 Task: Create a rule when a start date Less than 1 hours ago is removed from a card by anyone.
Action: Mouse moved to (1053, 271)
Screenshot: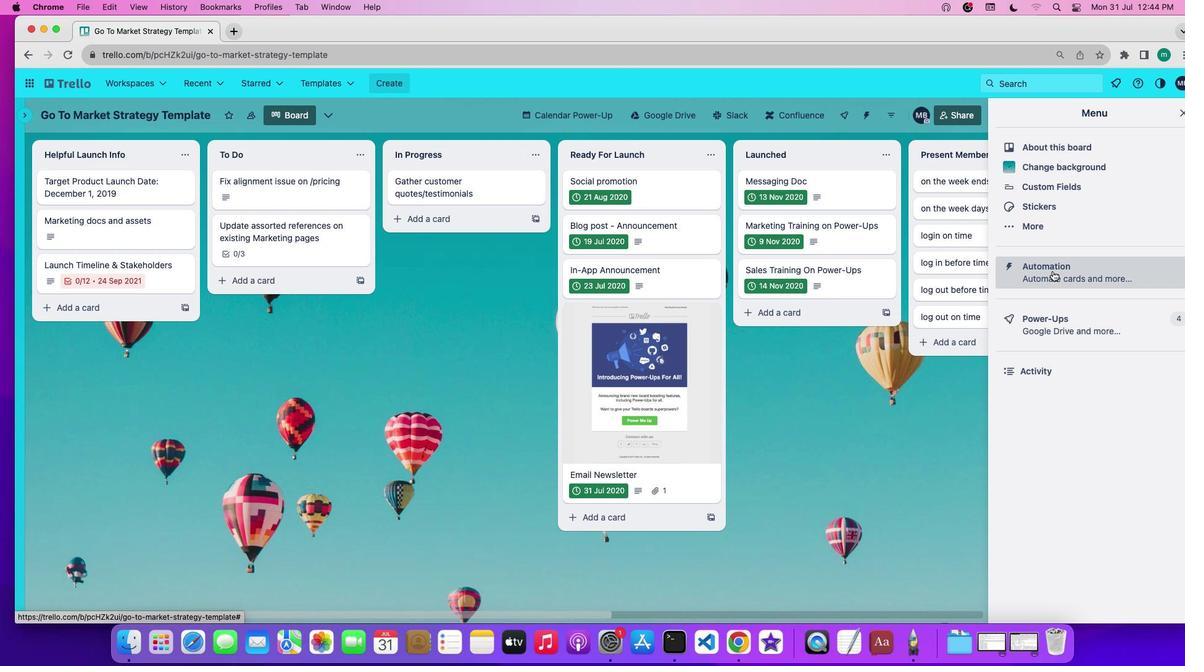
Action: Mouse pressed left at (1053, 271)
Screenshot: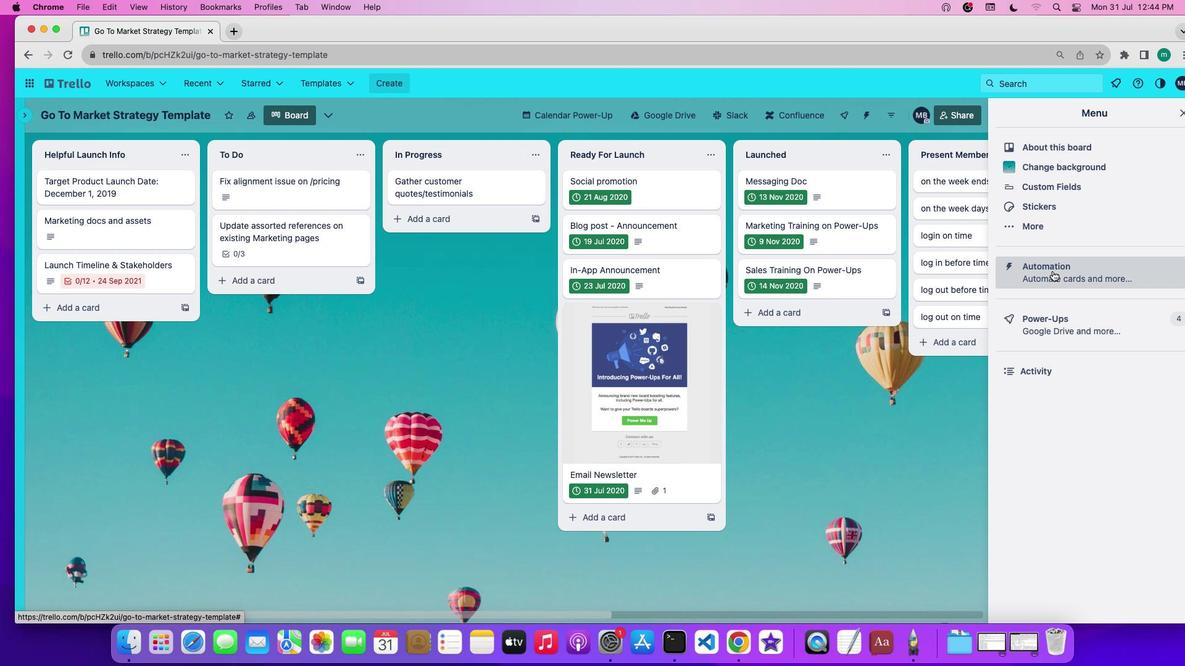 
Action: Mouse moved to (95, 214)
Screenshot: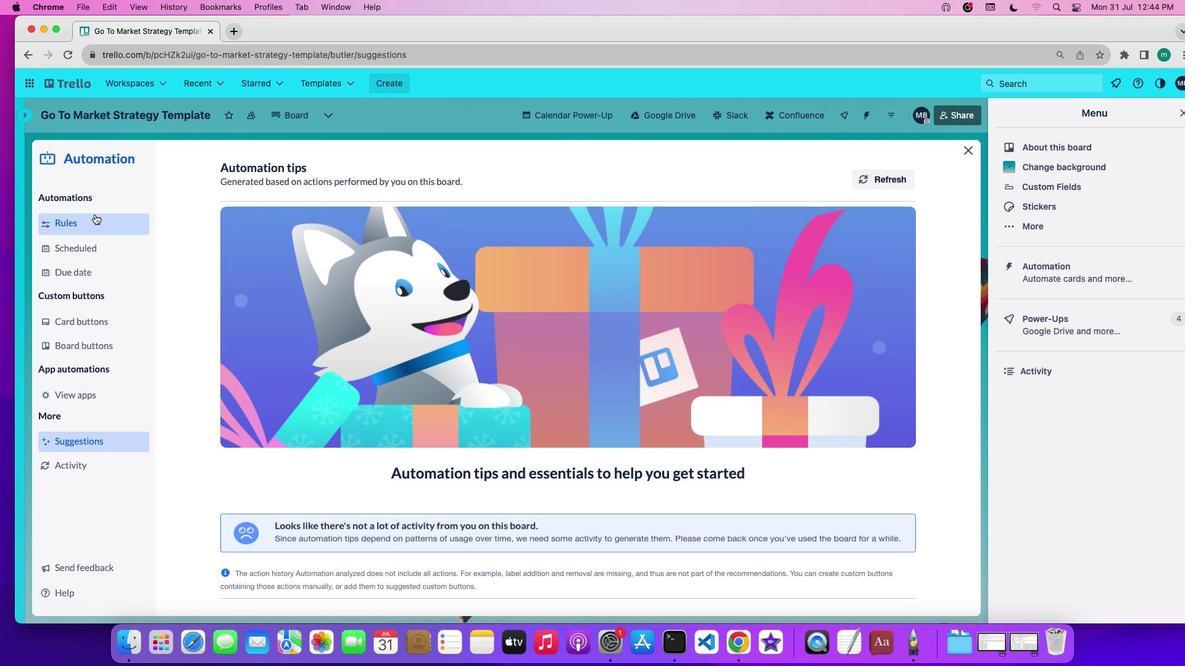 
Action: Mouse pressed left at (95, 214)
Screenshot: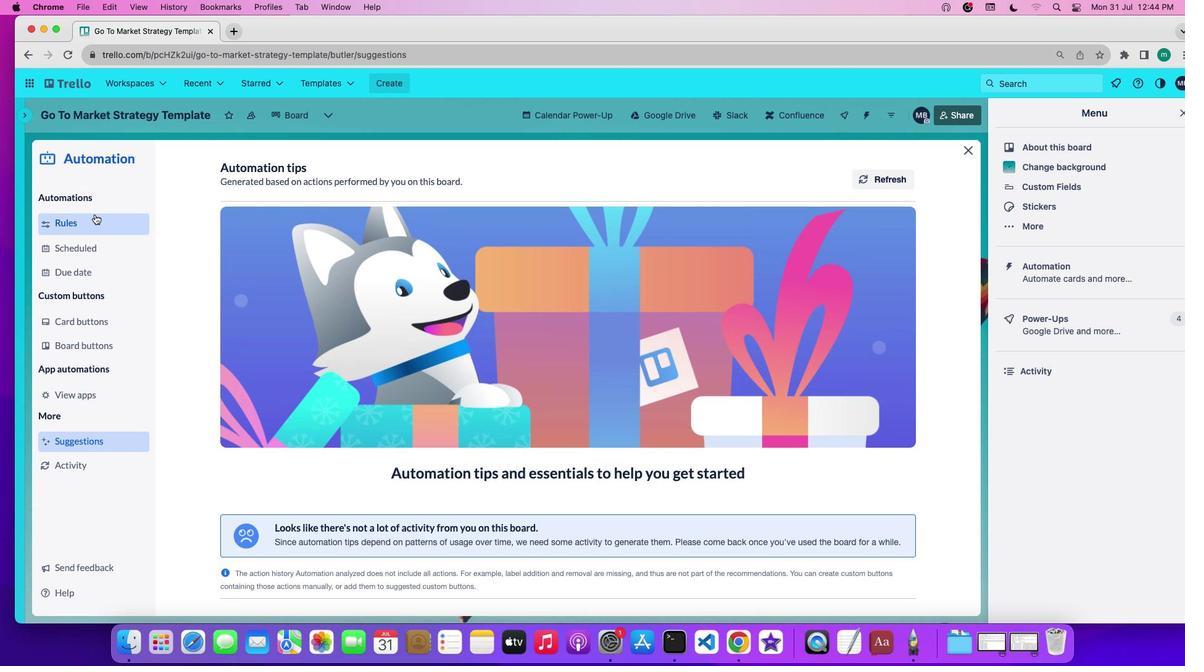 
Action: Mouse moved to (303, 450)
Screenshot: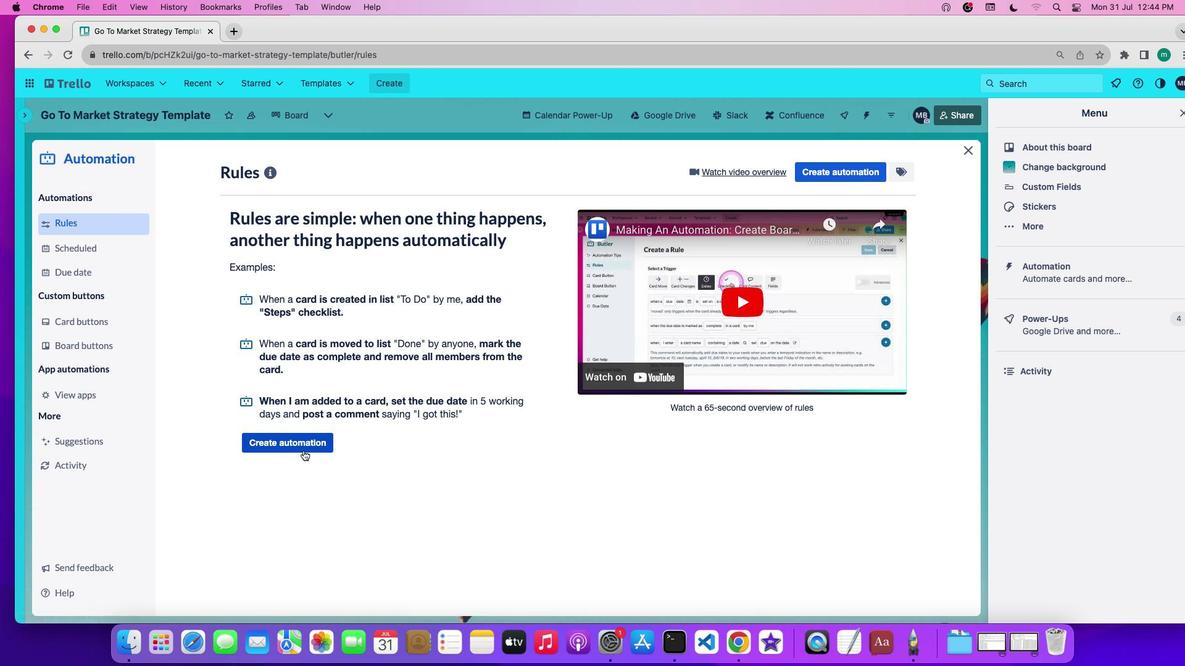 
Action: Mouse pressed left at (303, 450)
Screenshot: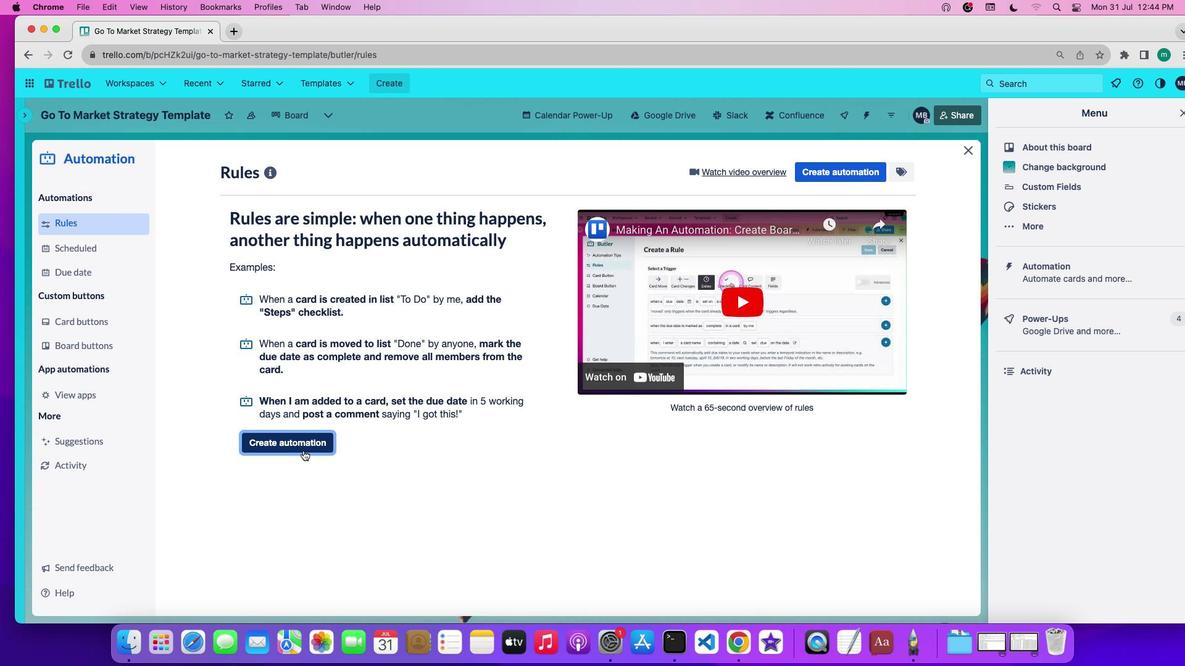 
Action: Mouse moved to (505, 282)
Screenshot: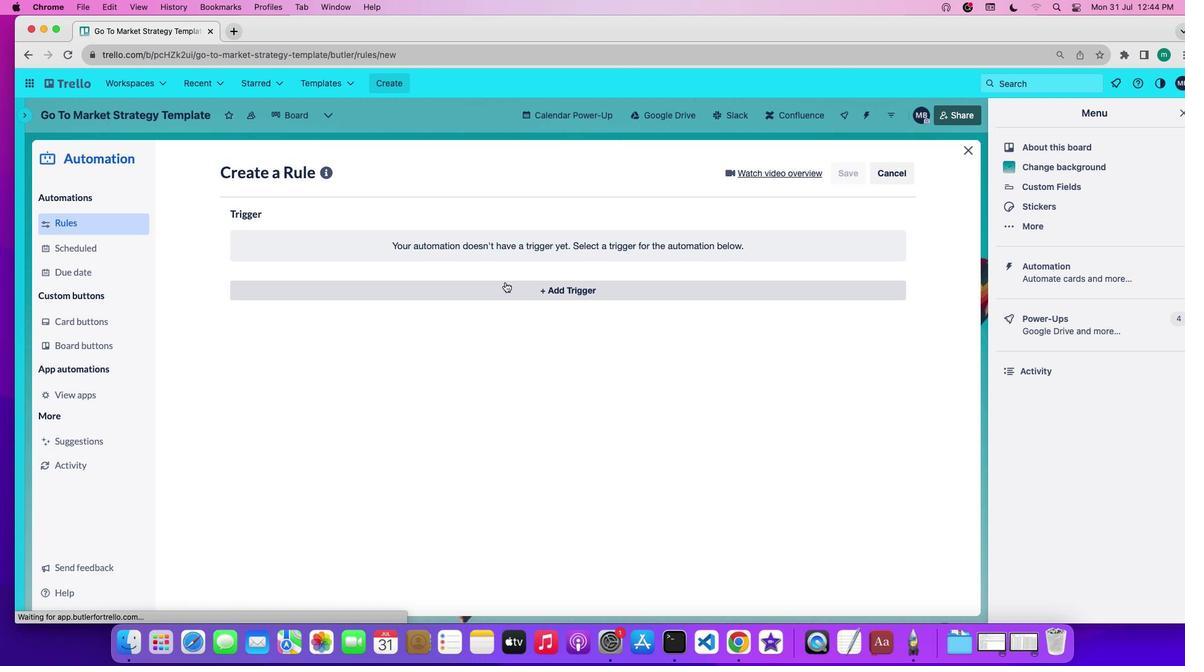 
Action: Mouse pressed left at (505, 282)
Screenshot: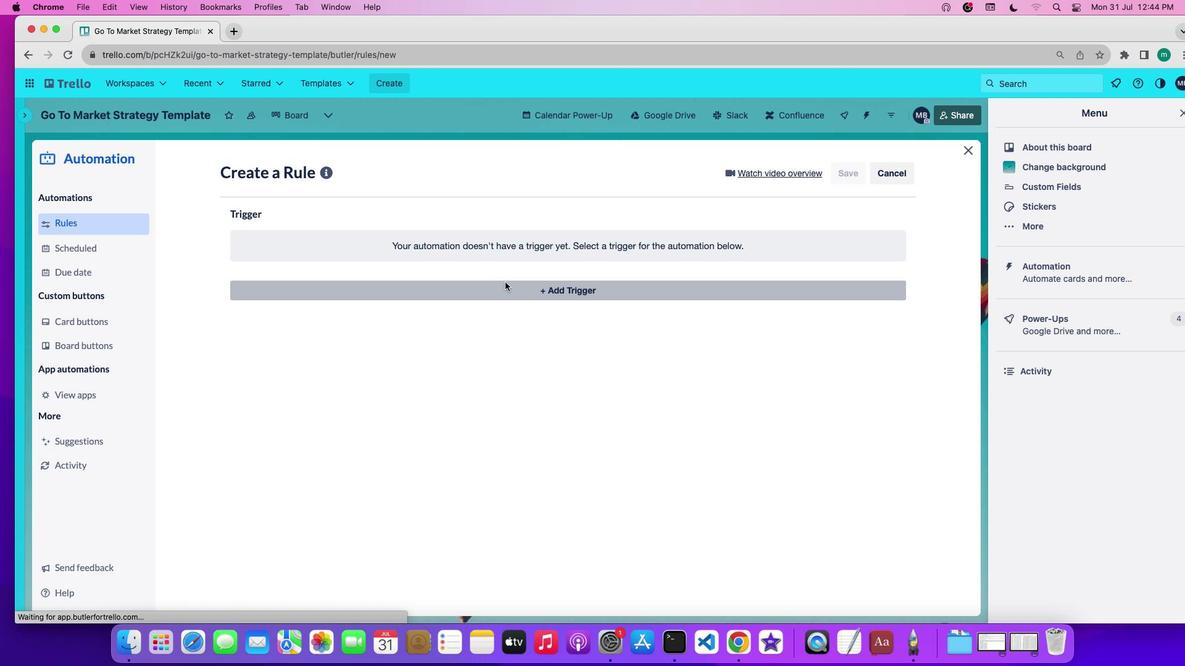 
Action: Mouse moved to (374, 328)
Screenshot: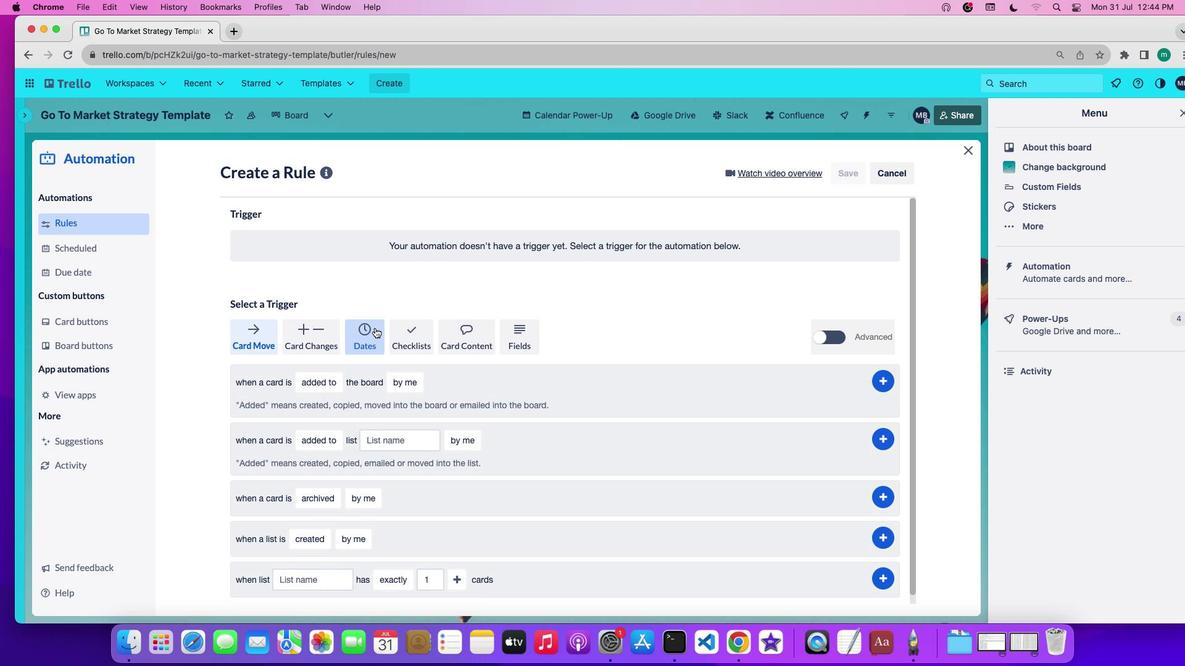 
Action: Mouse pressed left at (374, 328)
Screenshot: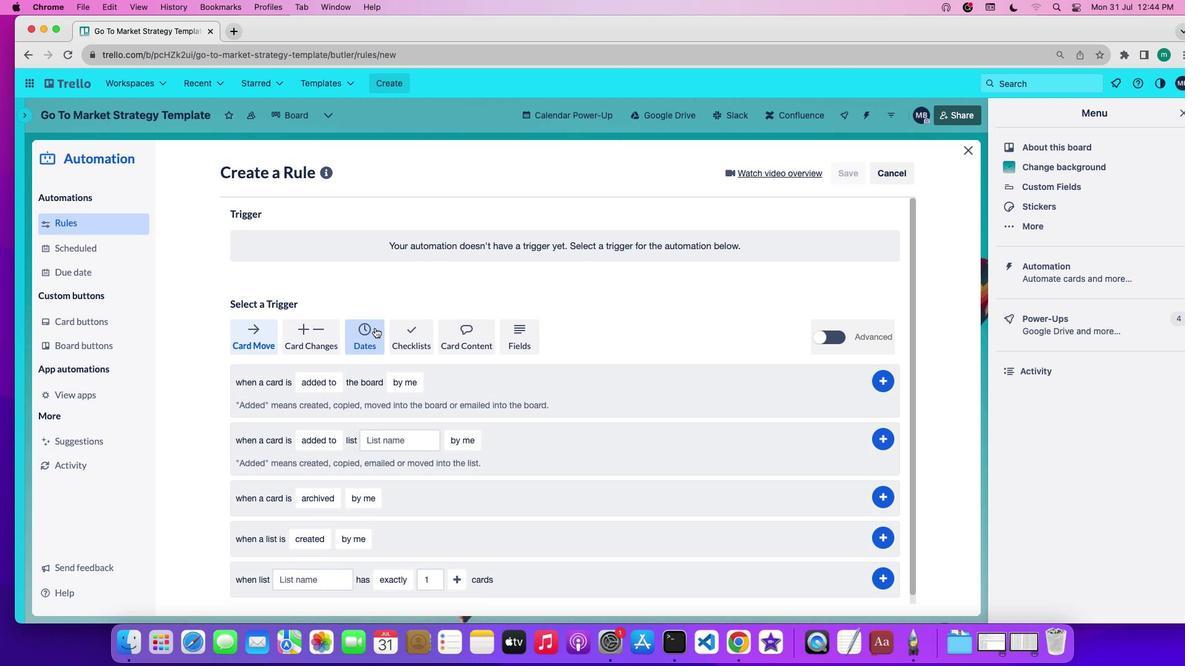 
Action: Mouse moved to (288, 382)
Screenshot: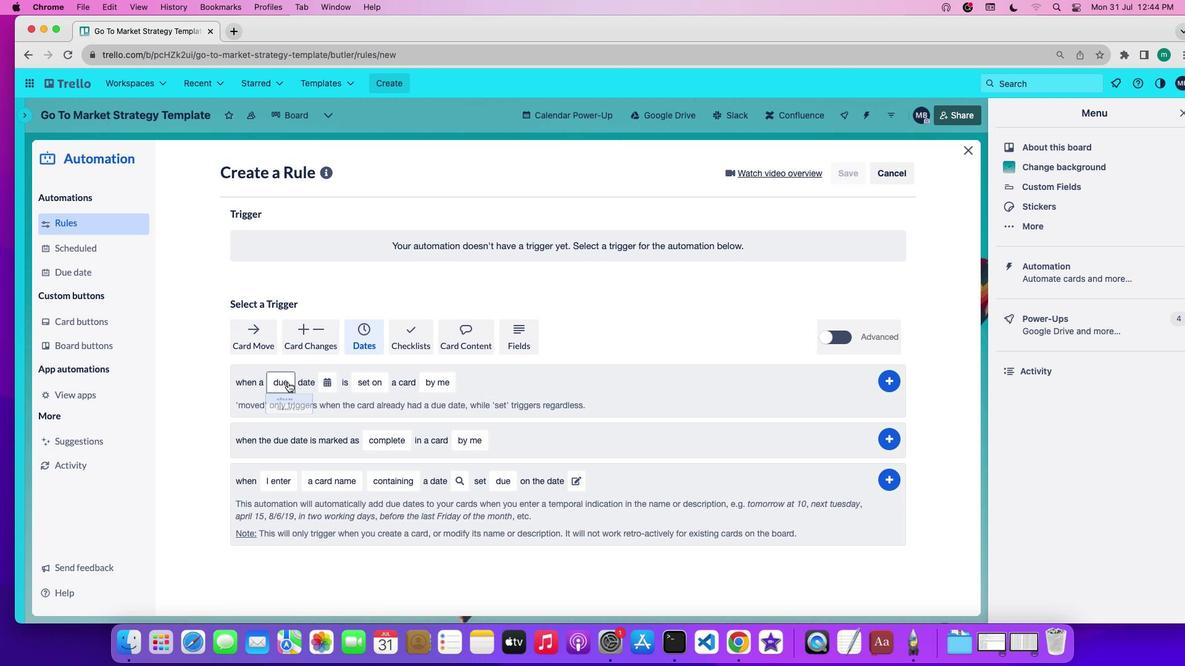 
Action: Mouse pressed left at (288, 382)
Screenshot: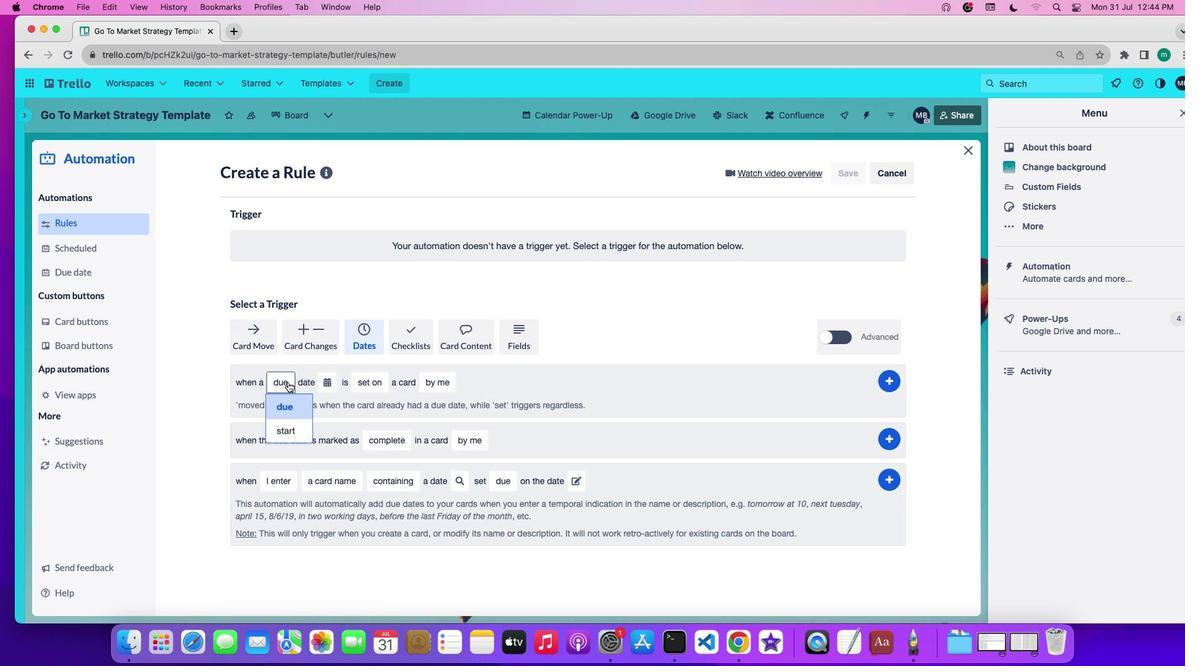 
Action: Mouse moved to (295, 431)
Screenshot: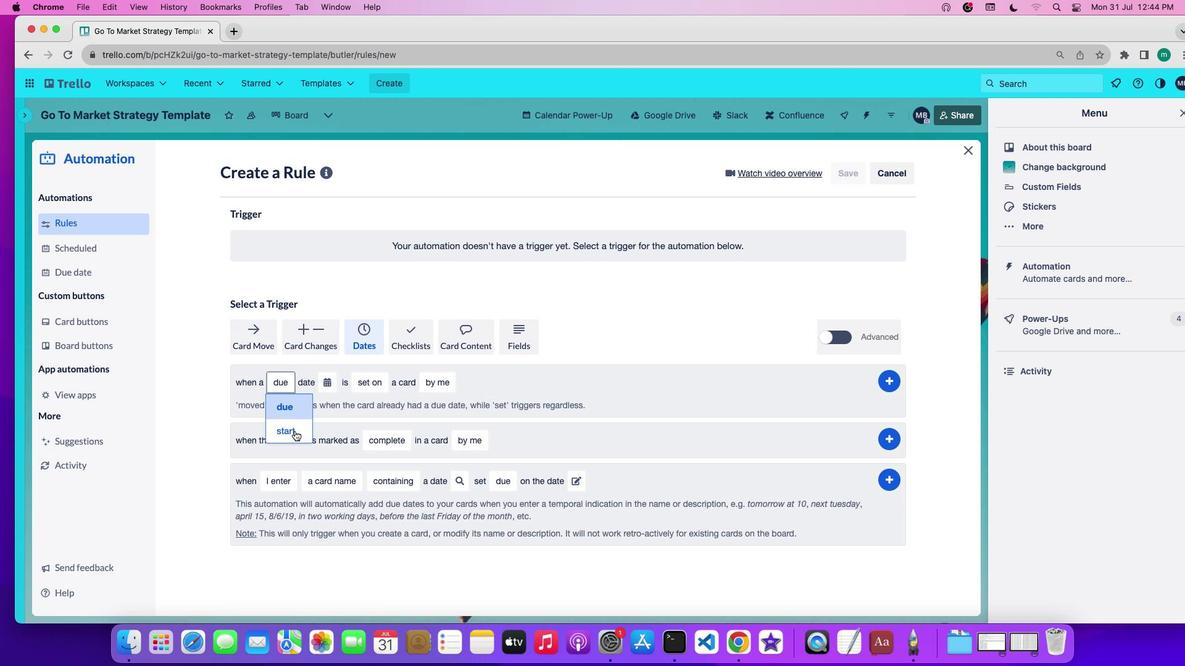 
Action: Mouse pressed left at (295, 431)
Screenshot: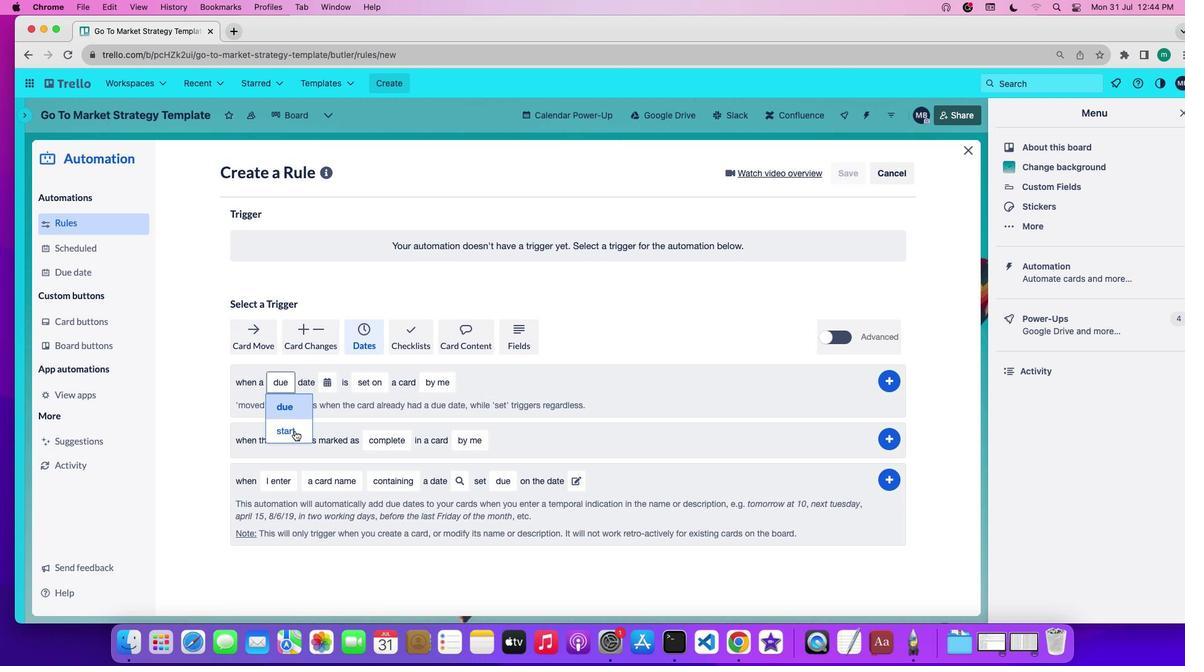 
Action: Mouse moved to (335, 379)
Screenshot: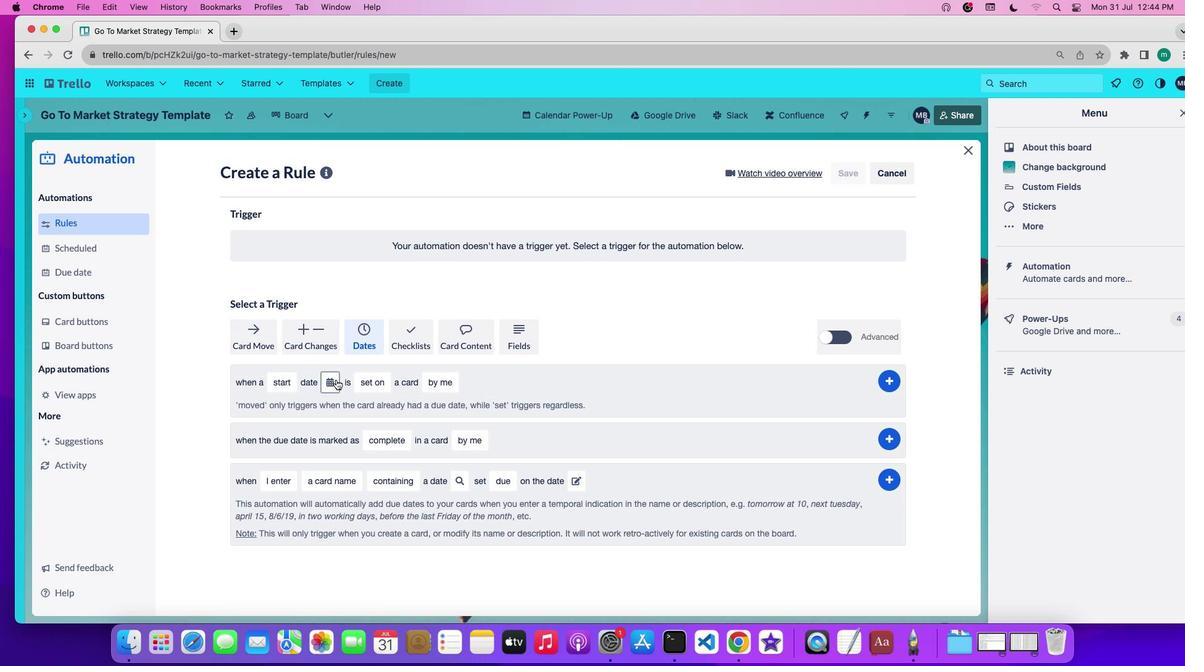 
Action: Mouse pressed left at (335, 379)
Screenshot: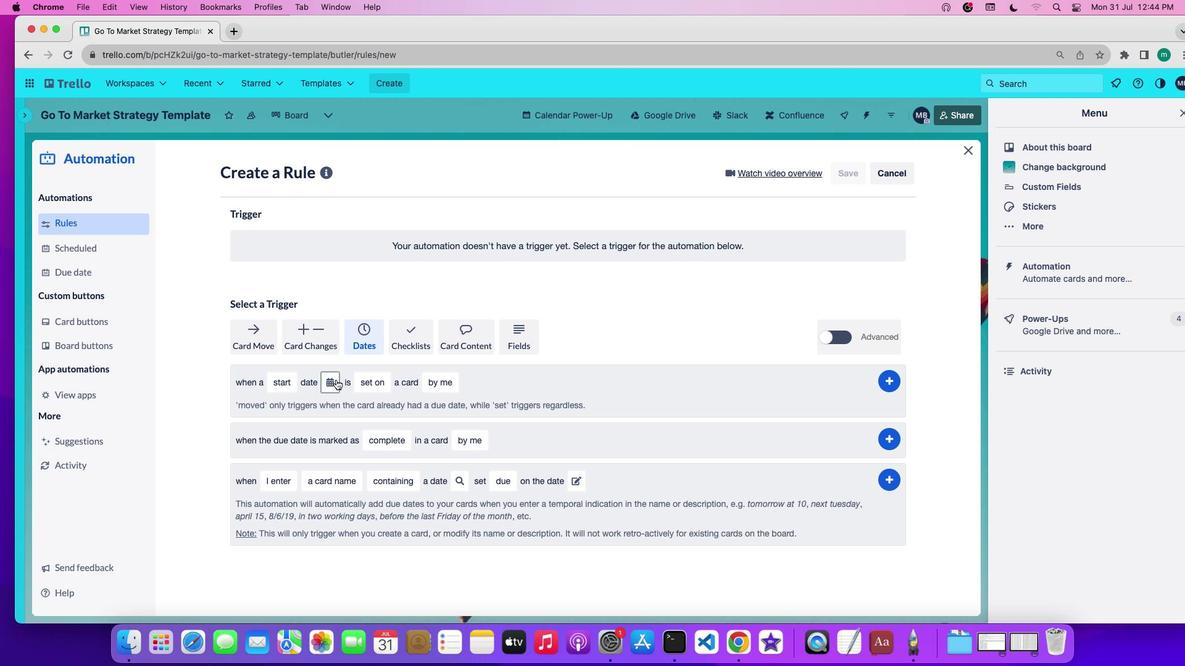 
Action: Mouse moved to (343, 454)
Screenshot: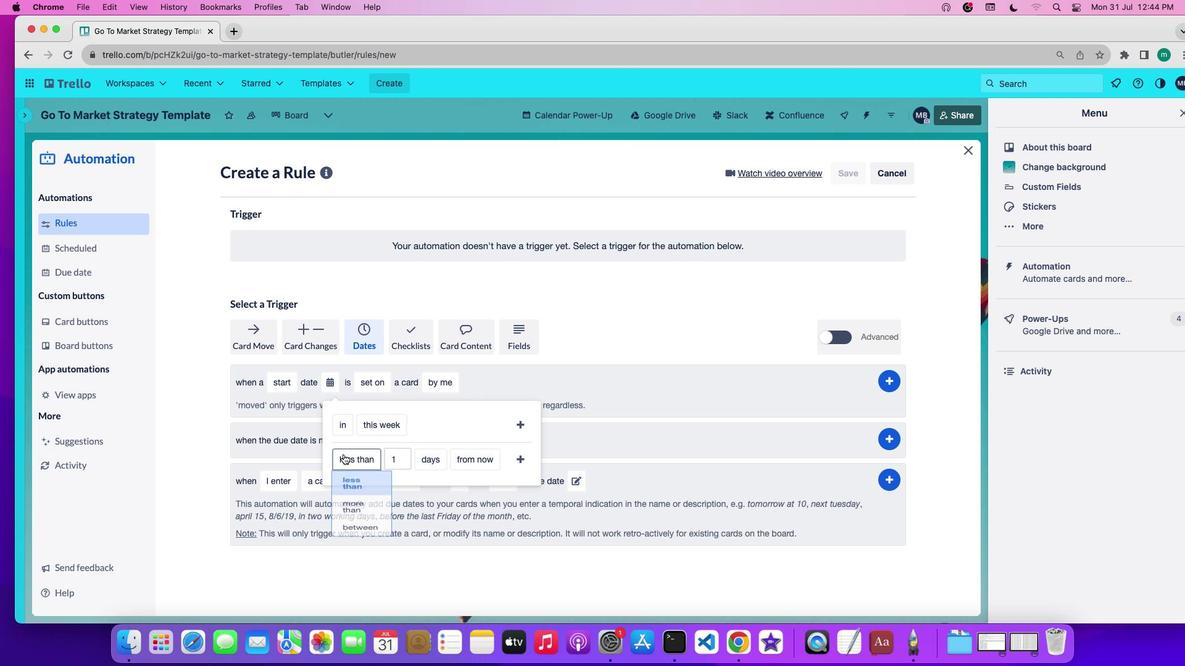 
Action: Mouse pressed left at (343, 454)
Screenshot: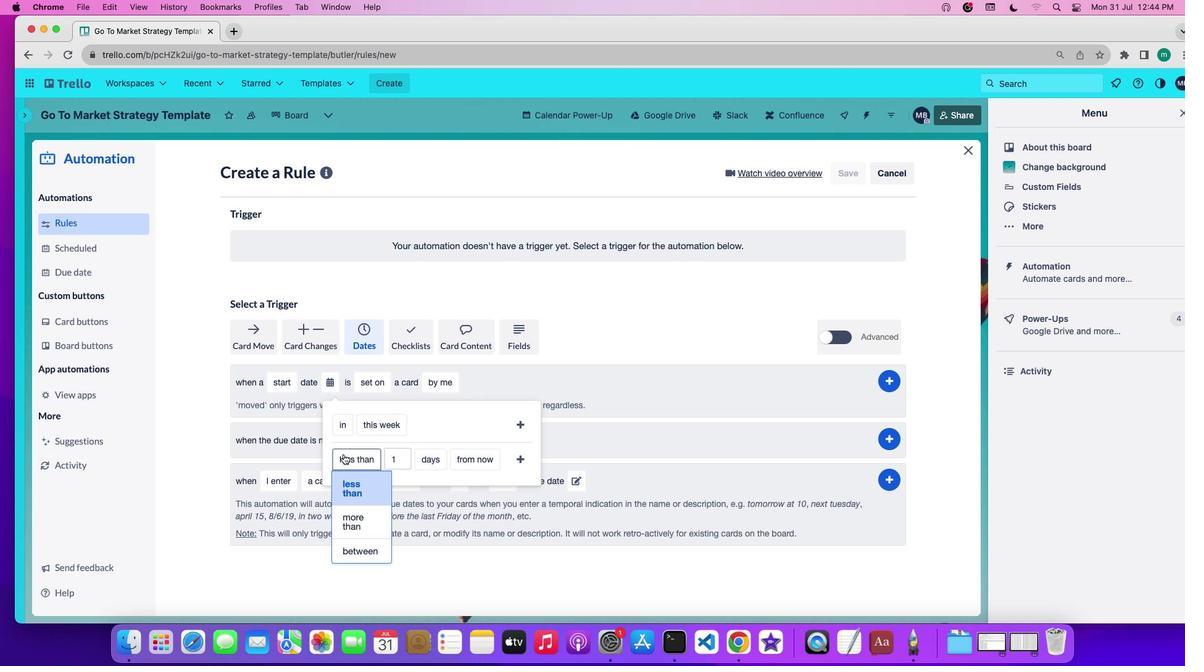 
Action: Mouse moved to (361, 487)
Screenshot: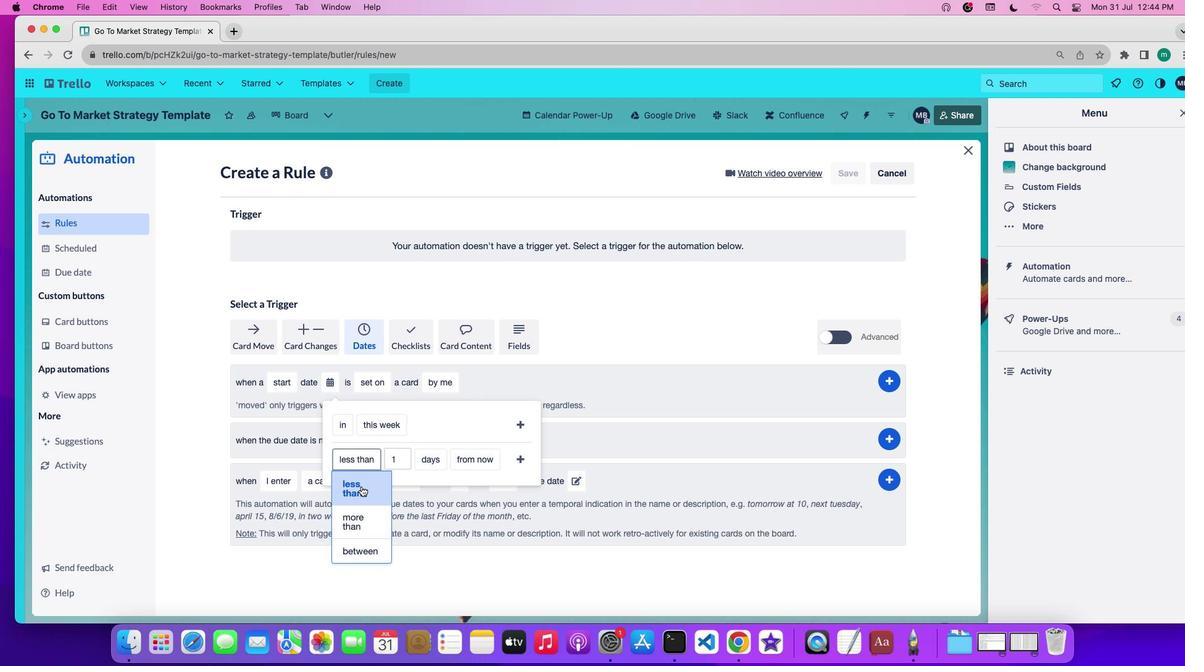 
Action: Mouse pressed left at (361, 487)
Screenshot: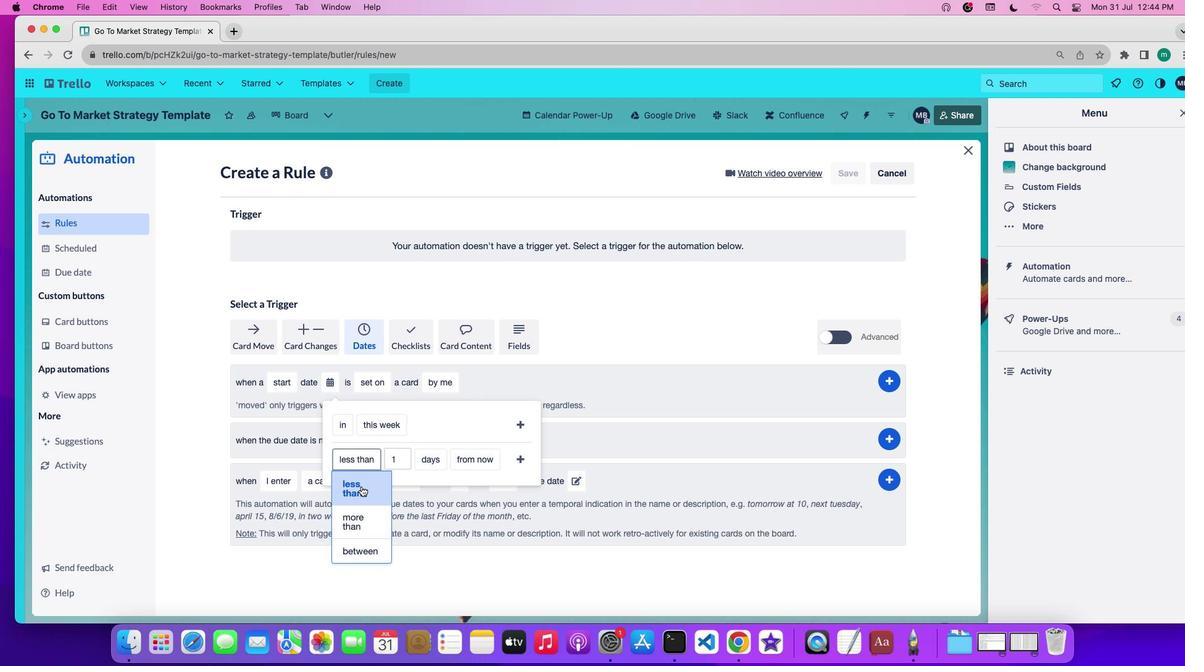 
Action: Mouse moved to (440, 463)
Screenshot: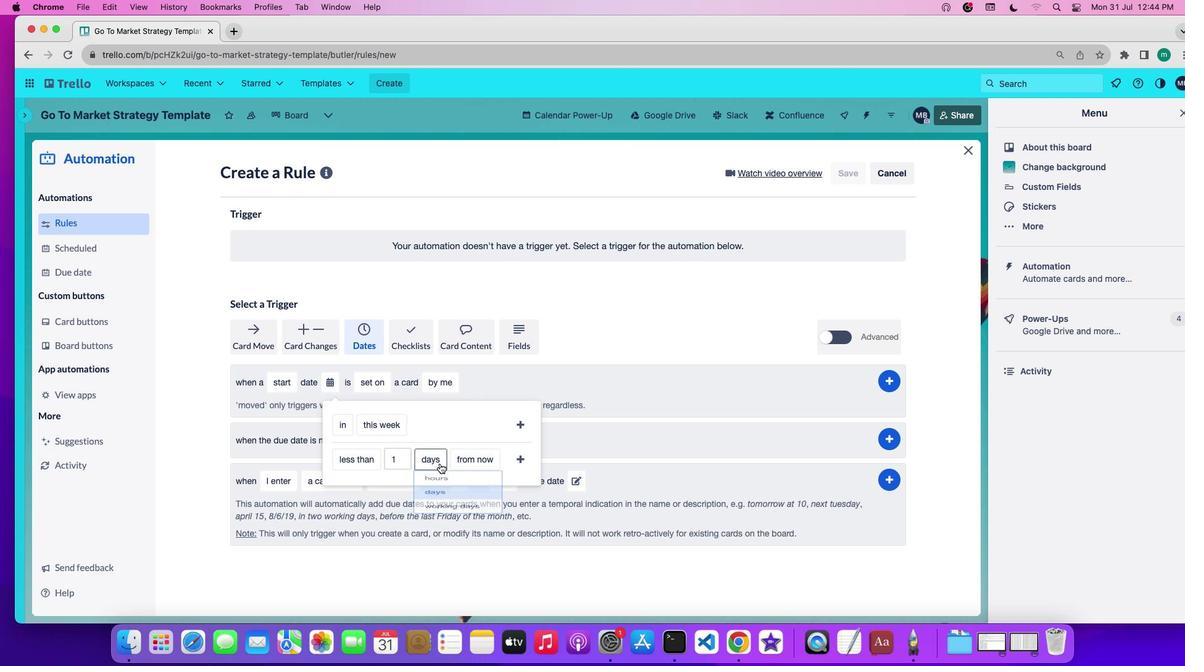 
Action: Mouse pressed left at (440, 463)
Screenshot: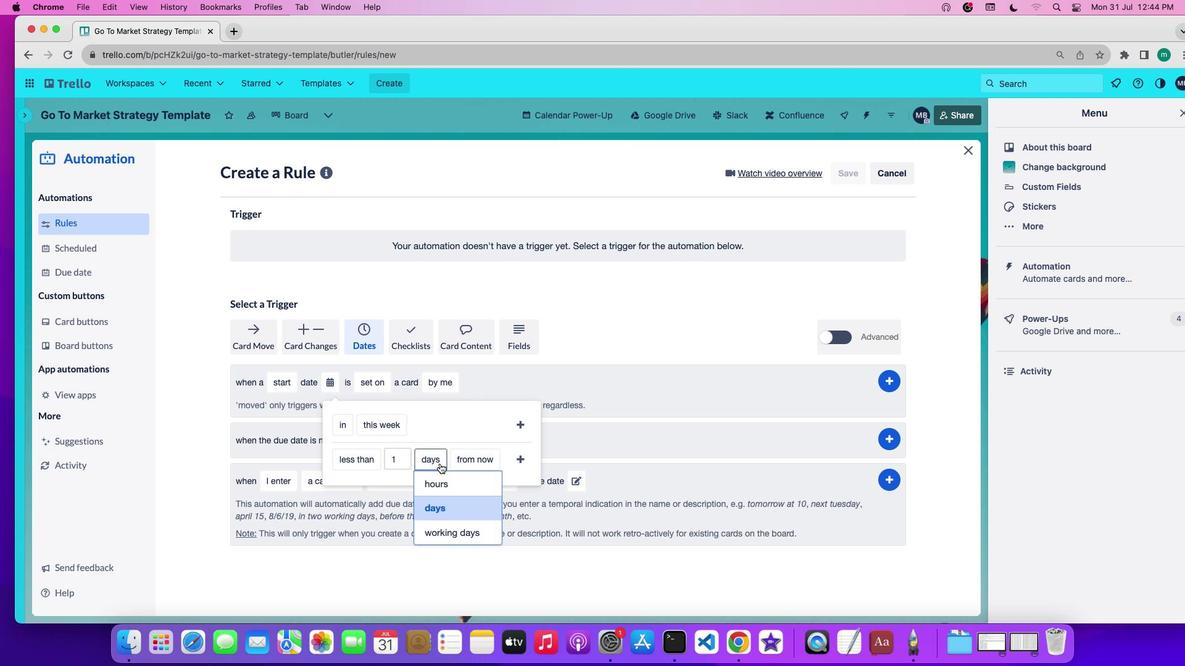 
Action: Mouse moved to (447, 492)
Screenshot: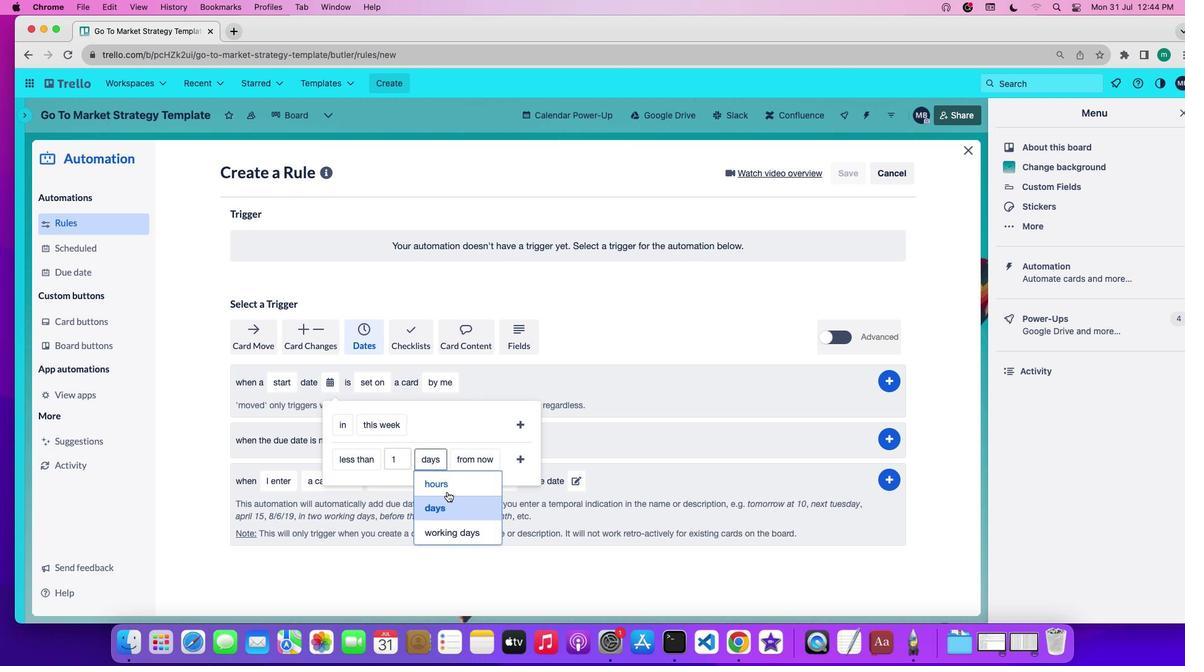 
Action: Mouse pressed left at (447, 492)
Screenshot: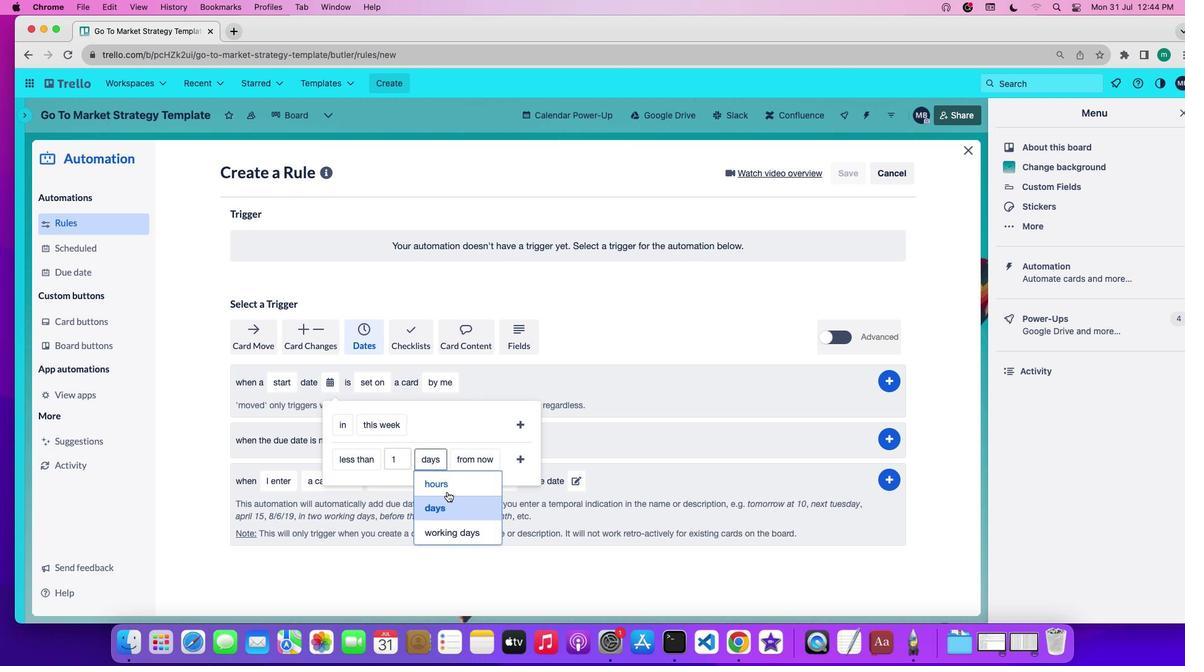 
Action: Mouse moved to (476, 460)
Screenshot: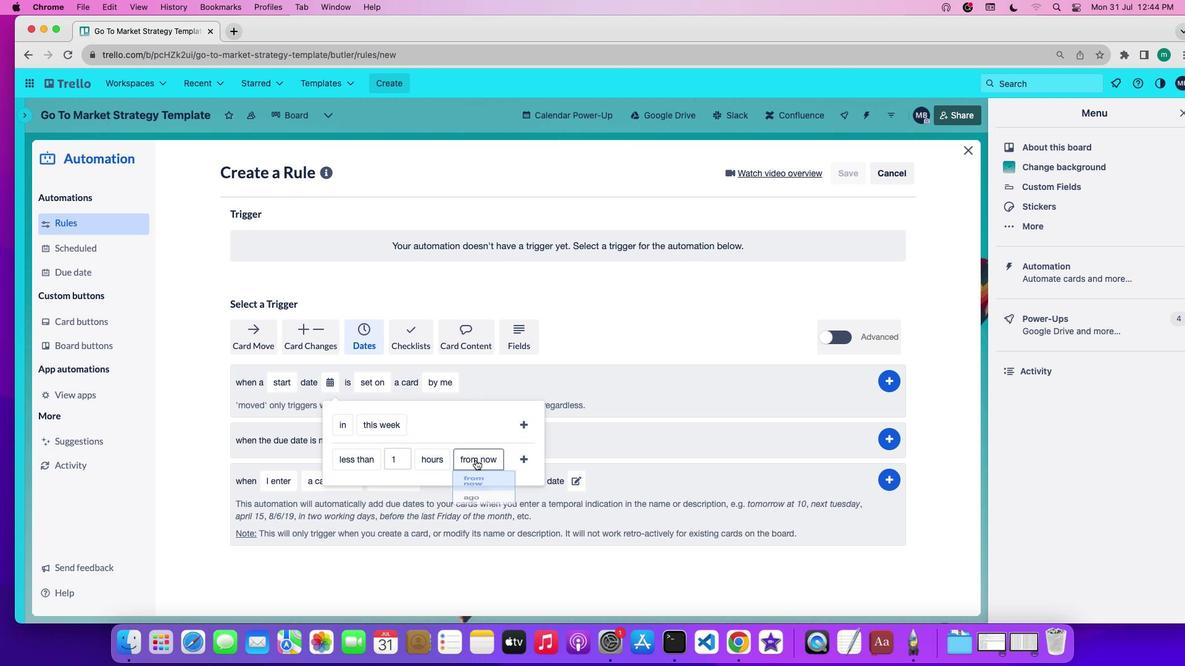
Action: Mouse pressed left at (476, 460)
Screenshot: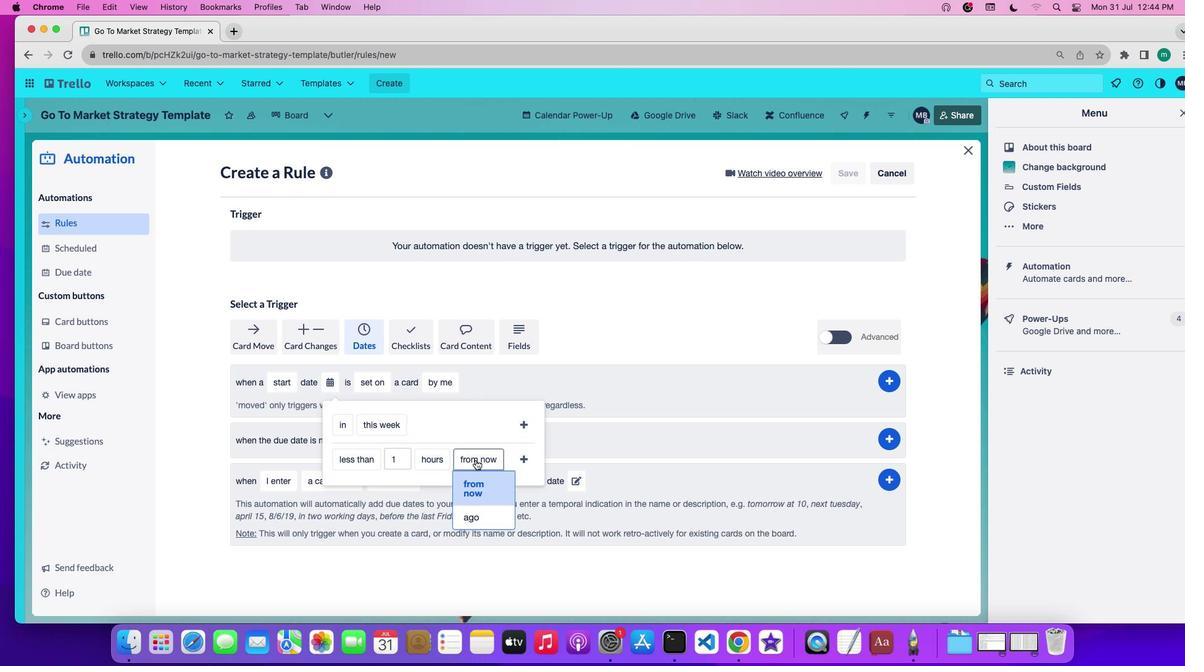 
Action: Mouse moved to (484, 515)
Screenshot: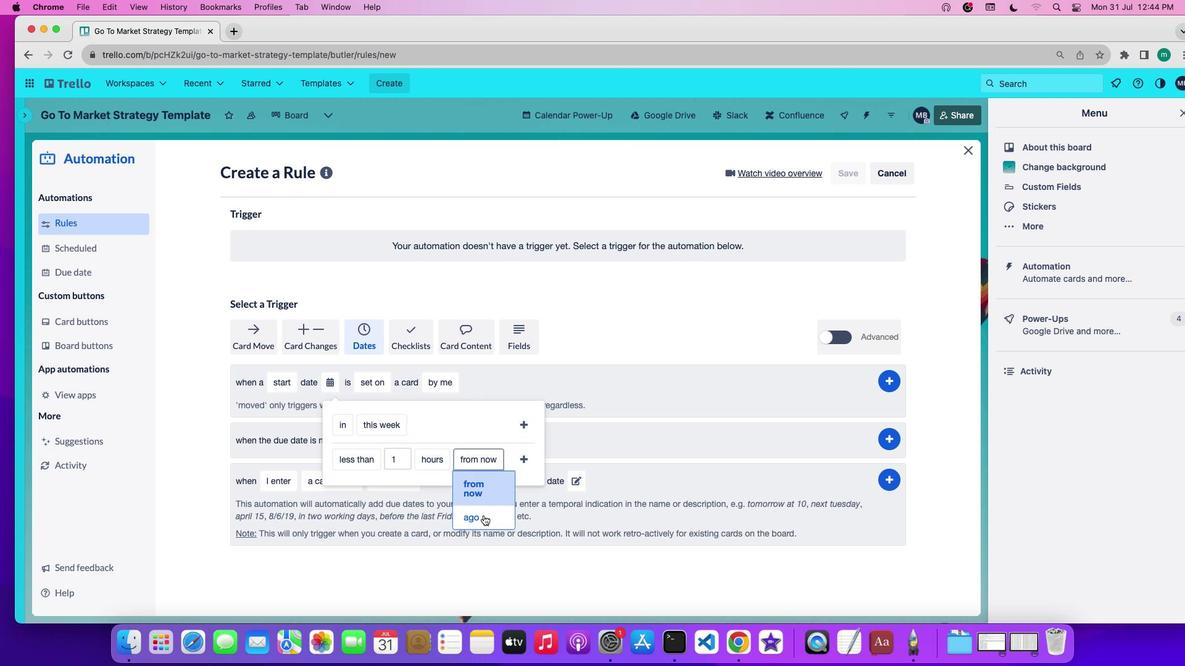 
Action: Mouse pressed left at (484, 515)
Screenshot: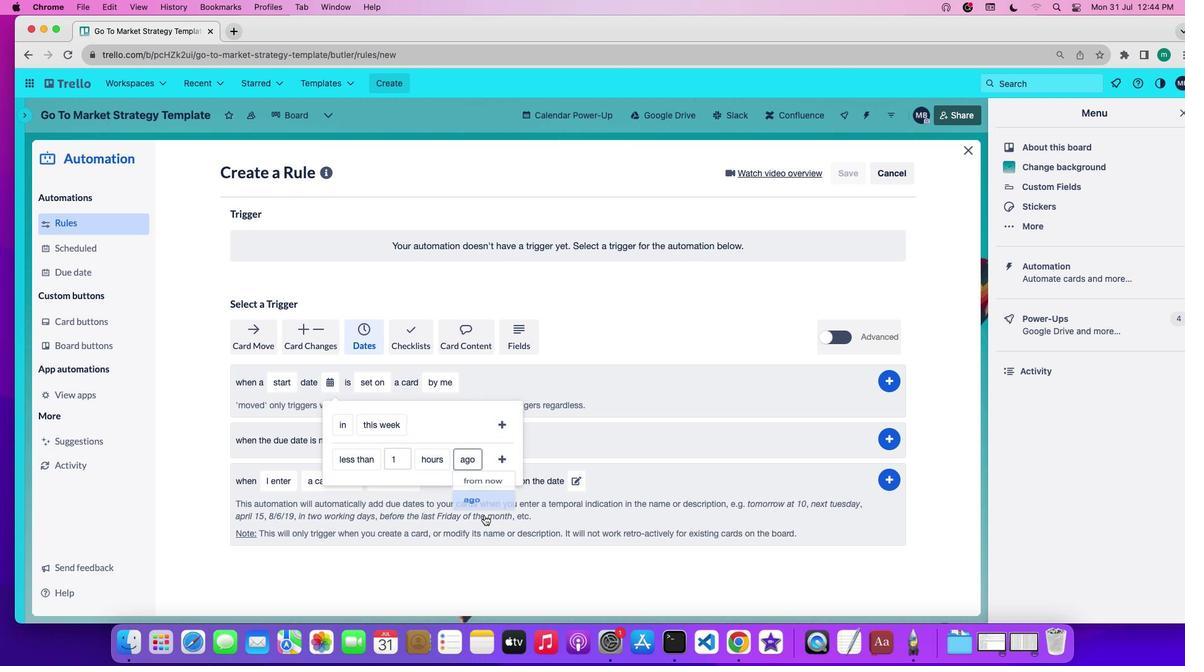 
Action: Mouse moved to (500, 462)
Screenshot: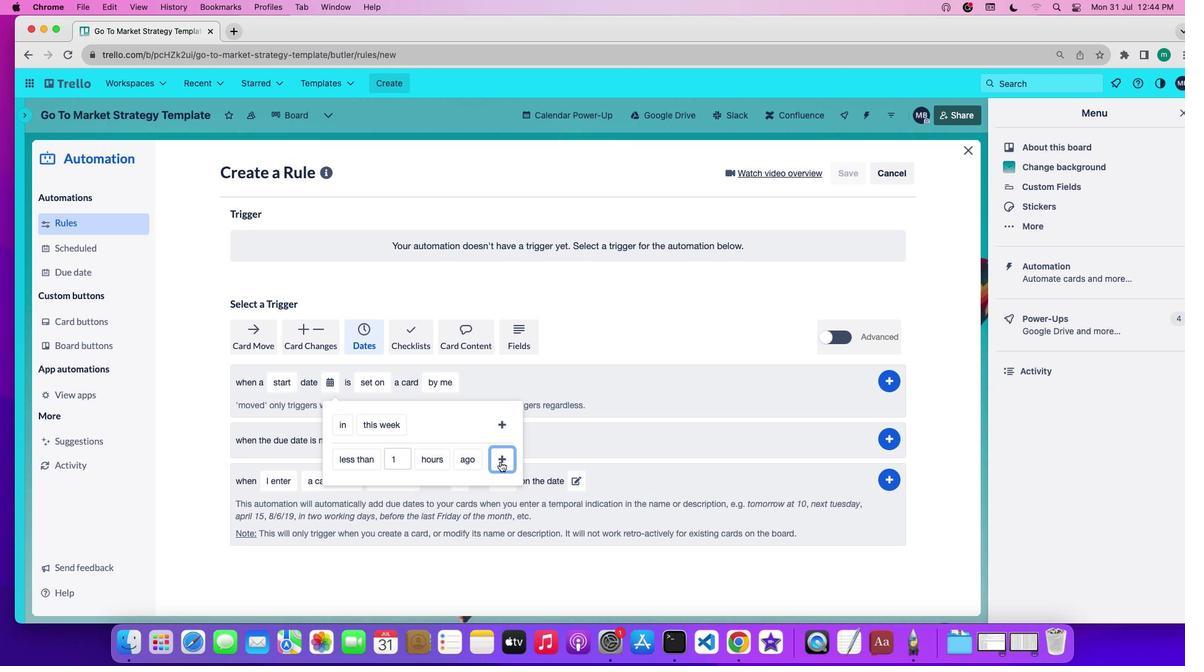 
Action: Mouse pressed left at (500, 462)
Screenshot: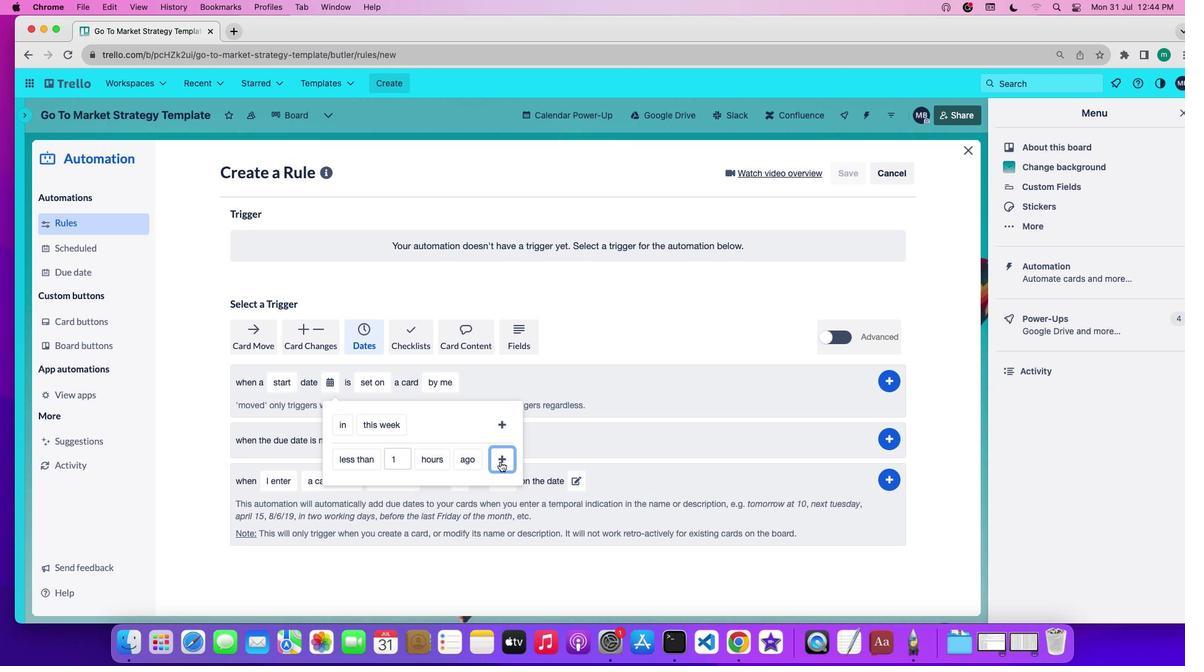 
Action: Mouse moved to (466, 384)
Screenshot: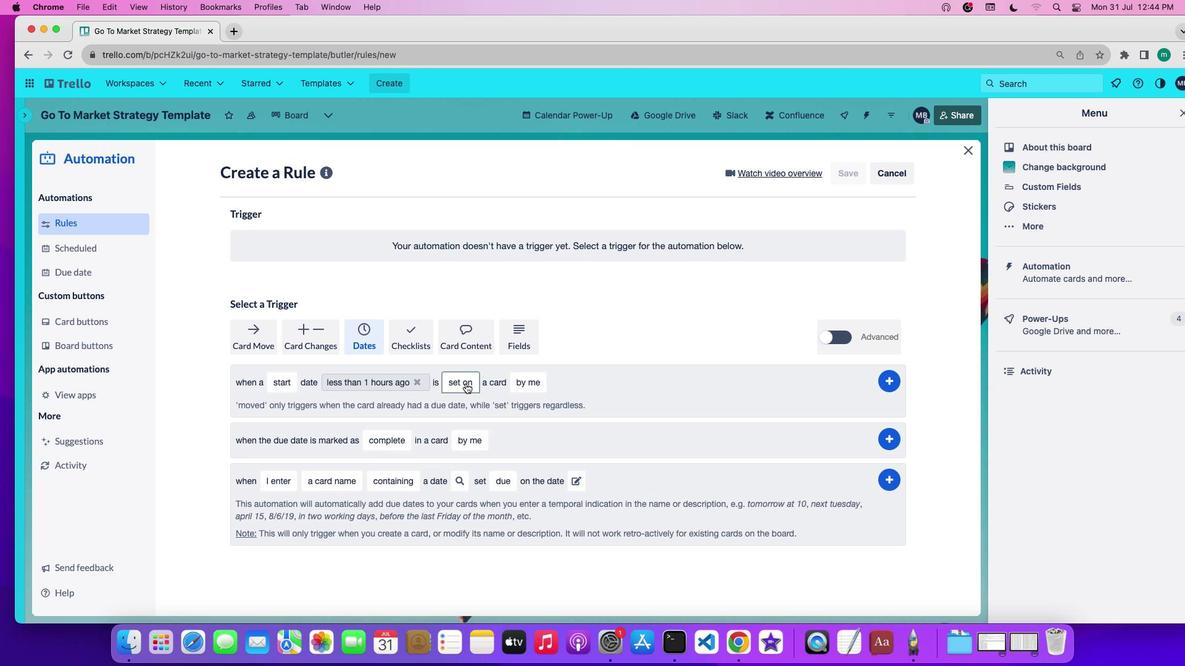 
Action: Mouse pressed left at (466, 384)
Screenshot: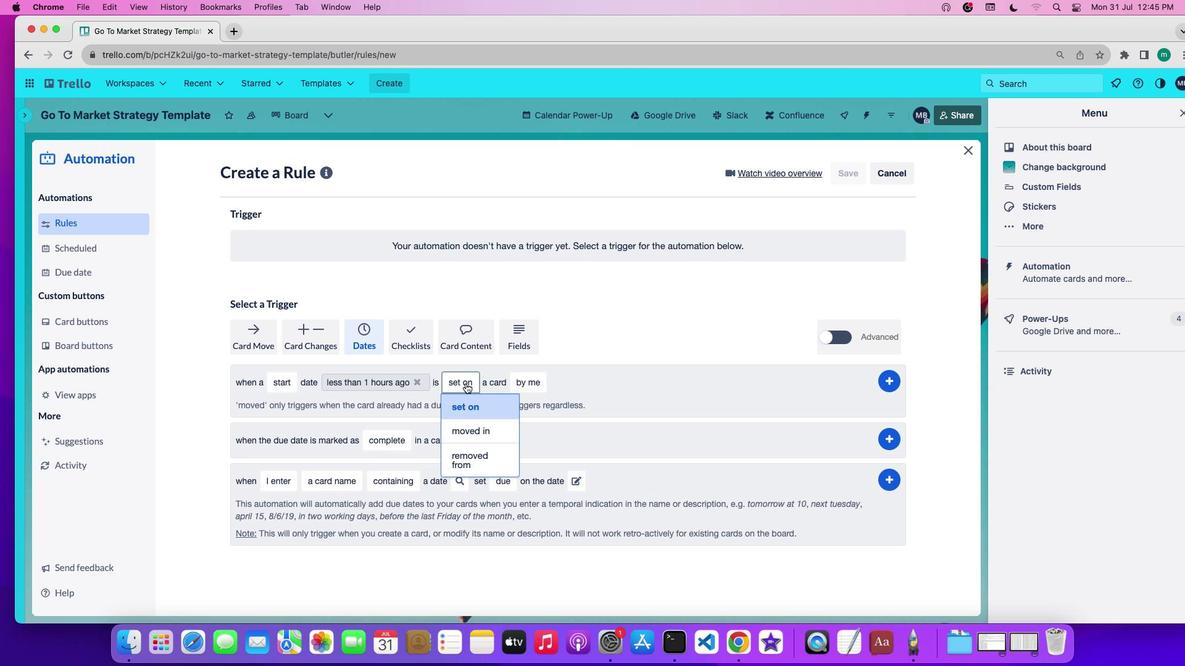 
Action: Mouse moved to (471, 456)
Screenshot: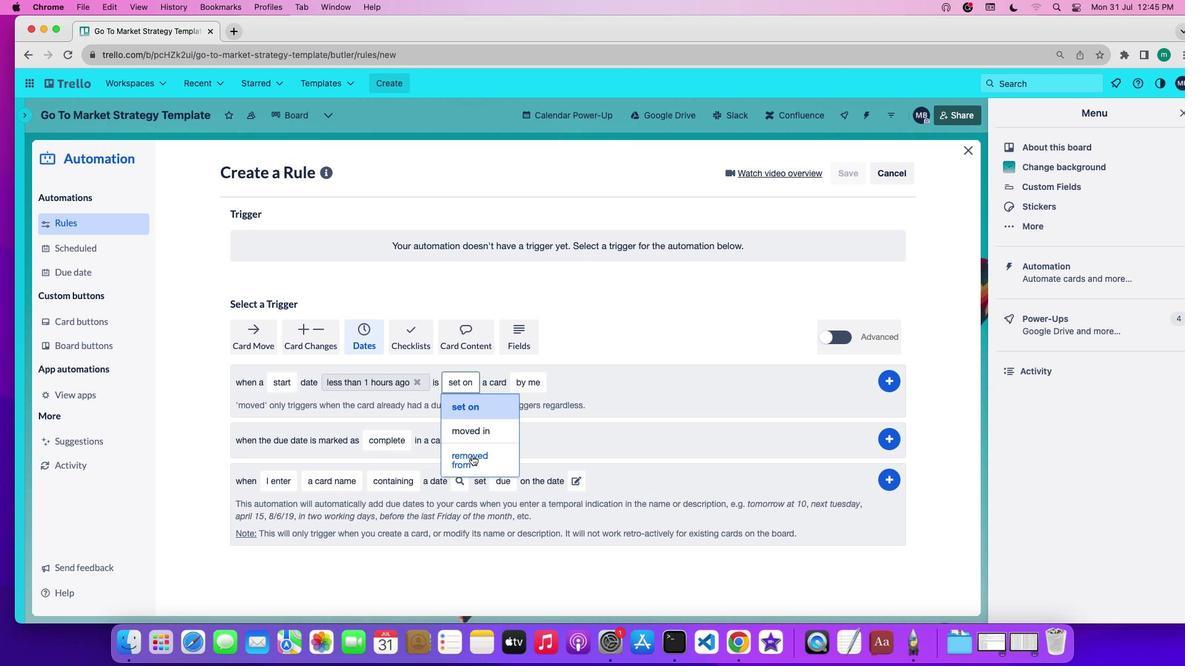 
Action: Mouse pressed left at (471, 456)
Screenshot: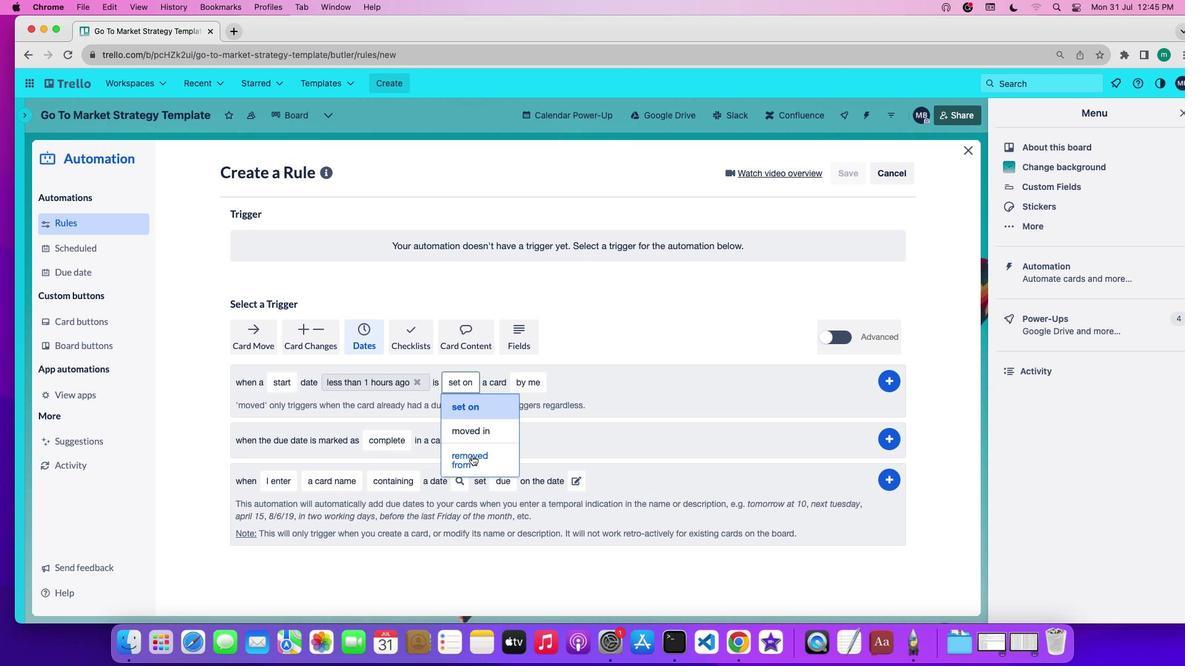 
Action: Mouse moved to (461, 390)
Screenshot: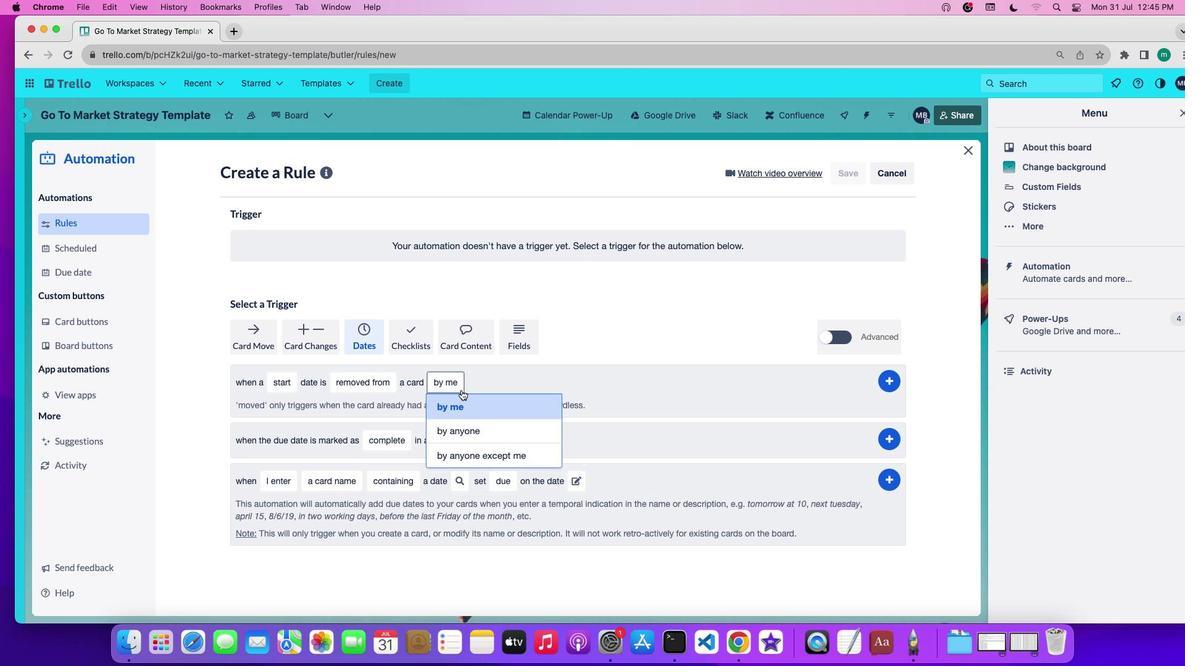 
Action: Mouse pressed left at (461, 390)
Screenshot: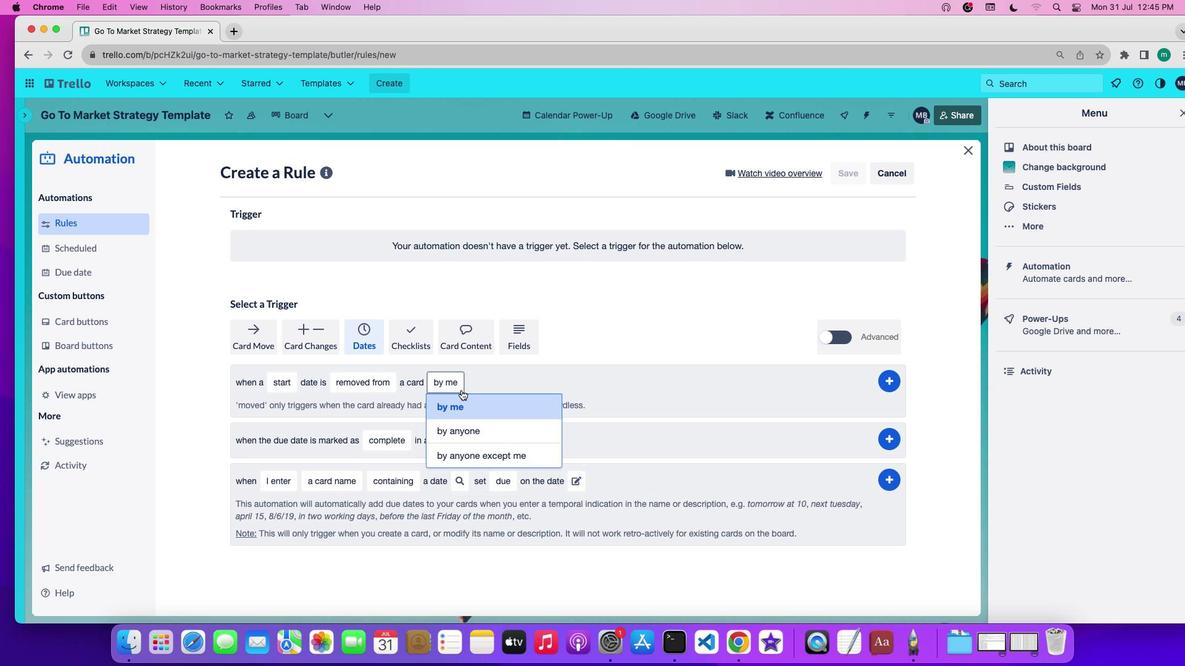 
Action: Mouse moved to (468, 431)
Screenshot: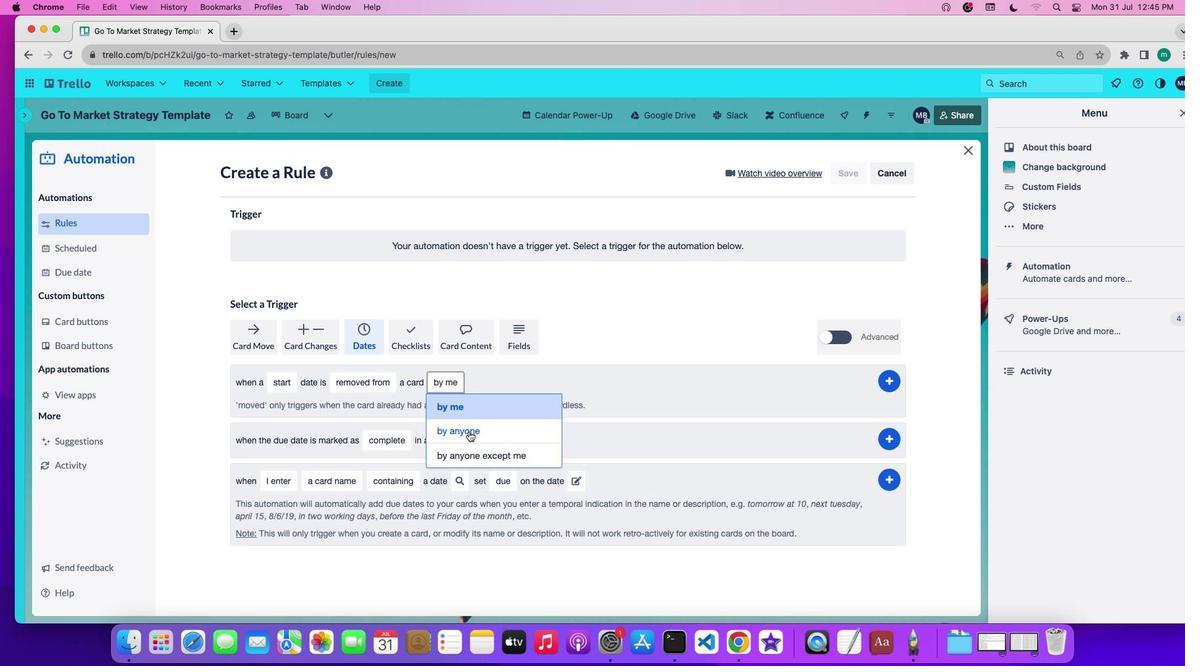 
Action: Mouse pressed left at (468, 431)
Screenshot: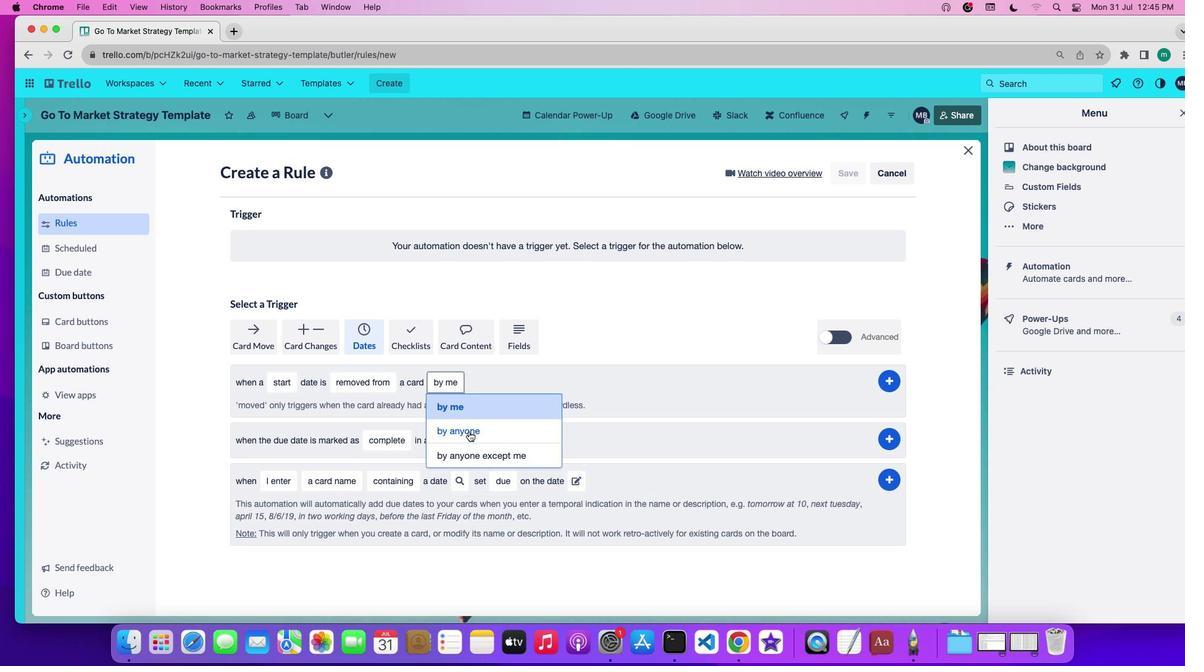 
Action: Mouse moved to (889, 376)
Screenshot: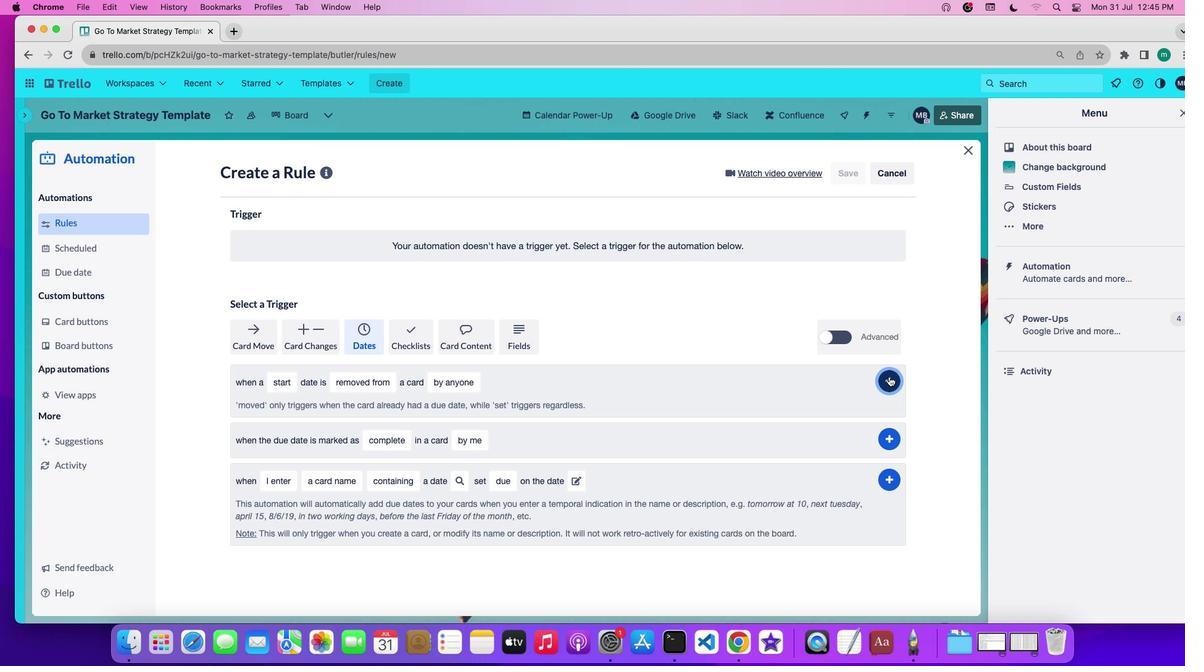 
Action: Mouse pressed left at (889, 376)
Screenshot: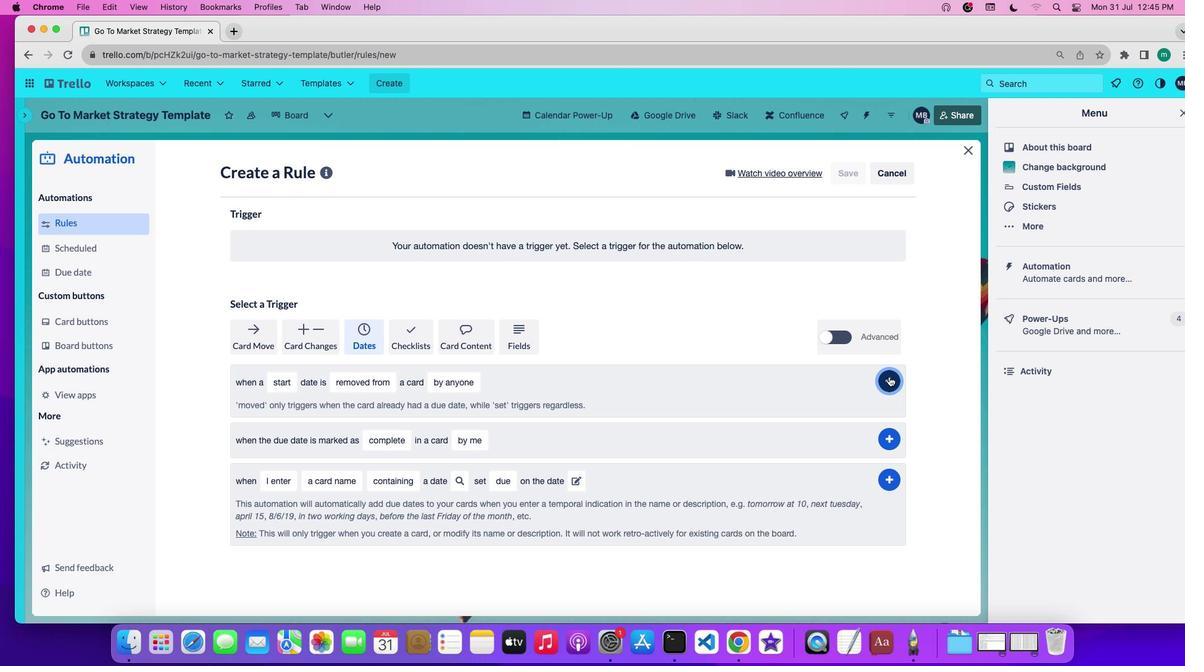 
Action: Mouse moved to (758, 404)
Screenshot: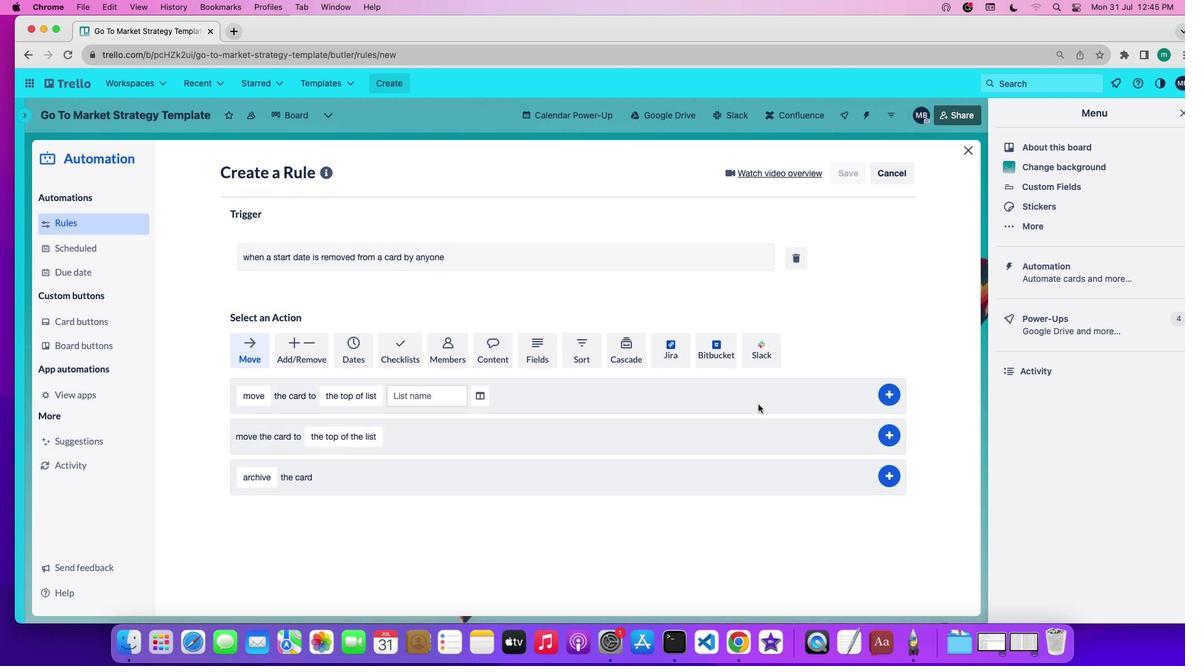 
